 Task: Discover hiking trails in the Adirondack Mountains between Lake Placid, New York, and Lake Champlain, New York.
Action: Mouse moved to (224, 72)
Screenshot: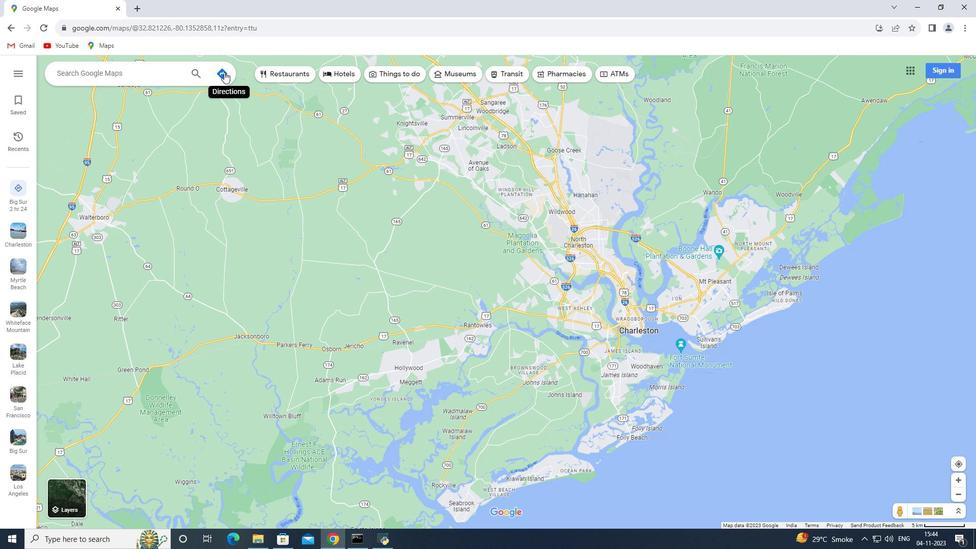 
Action: Mouse pressed left at (224, 72)
Screenshot: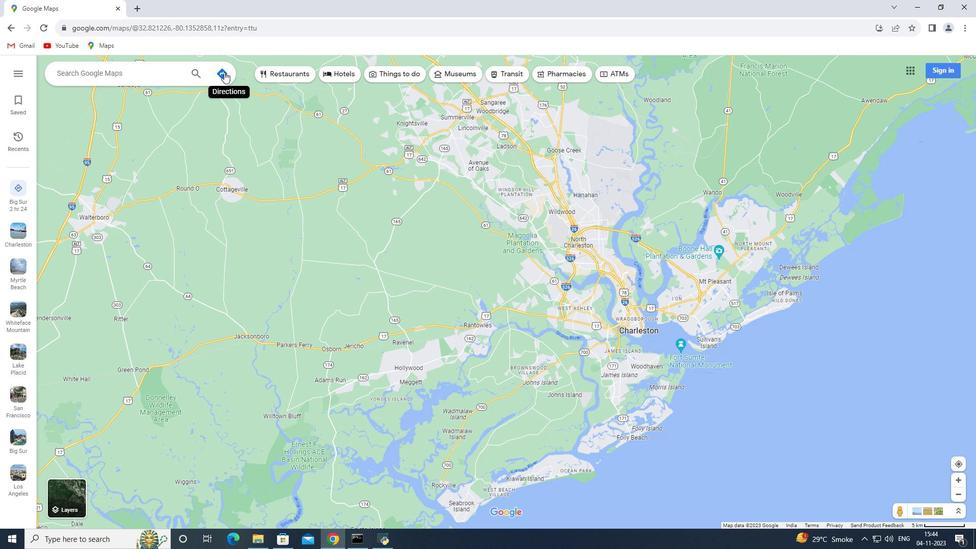 
Action: Mouse moved to (173, 97)
Screenshot: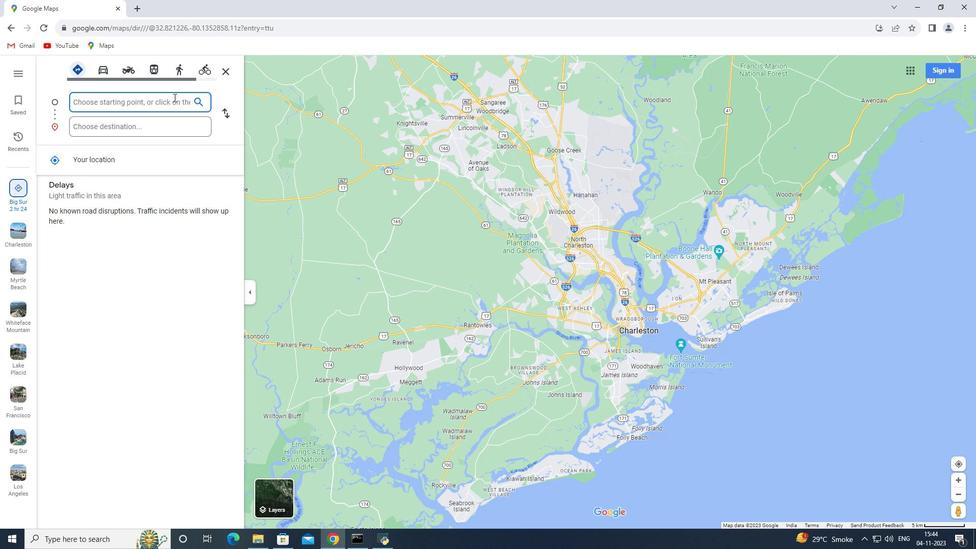 
Action: Key pressed <Key.shift>Lake<Key.space><Key.shift>Placid,<Key.space><Key.shift>New<Key.space><Key.shift>York
Screenshot: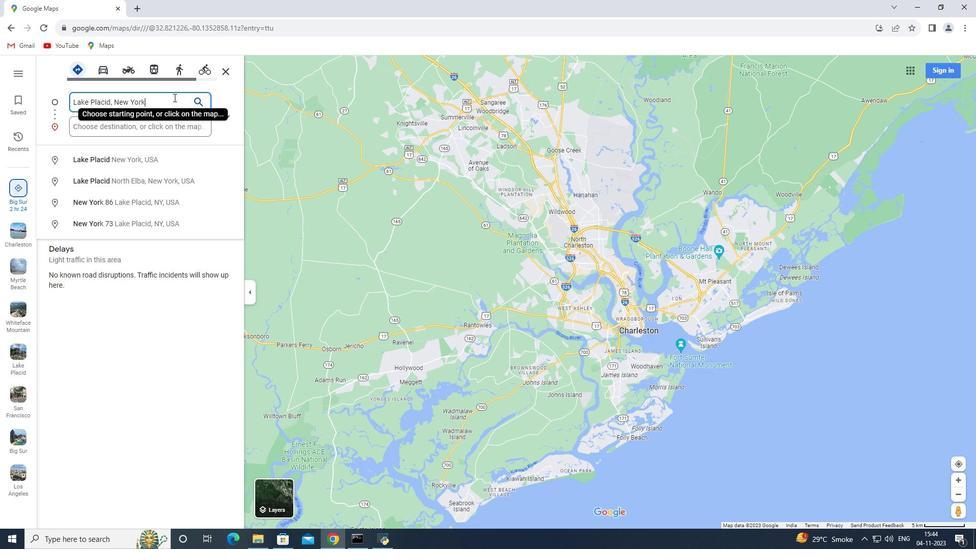 
Action: Mouse moved to (159, 123)
Screenshot: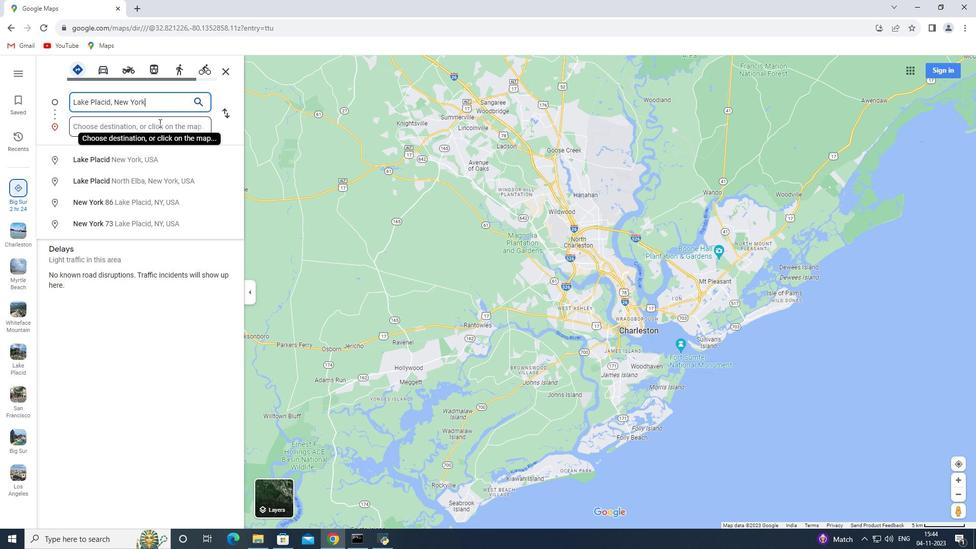 
Action: Mouse pressed left at (159, 123)
Screenshot: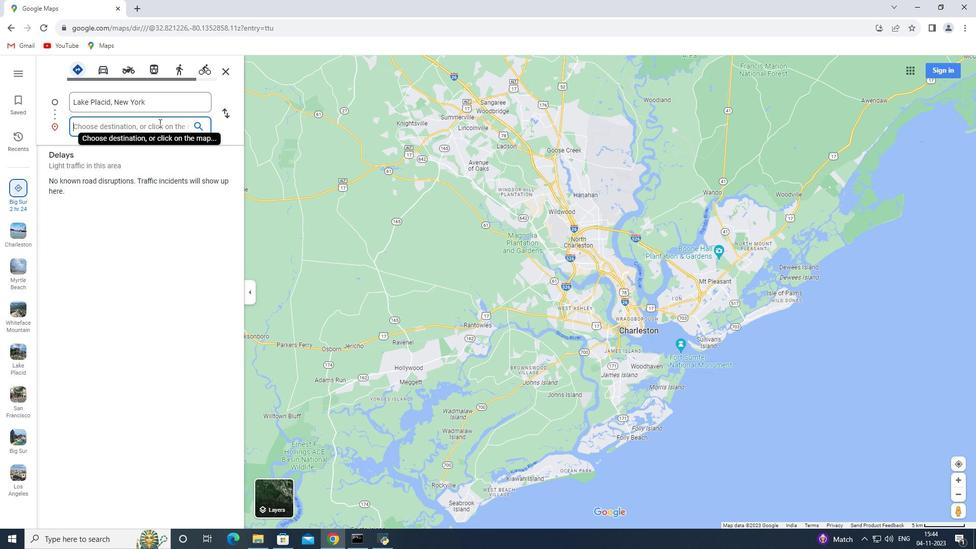 
Action: Key pressed <Key.shift>Lake<Key.space><Key.shift>Champli<Key.backspace>ain,<Key.space><Key.shift>New<Key.space><Key.shift>York<Key.enter>
Screenshot: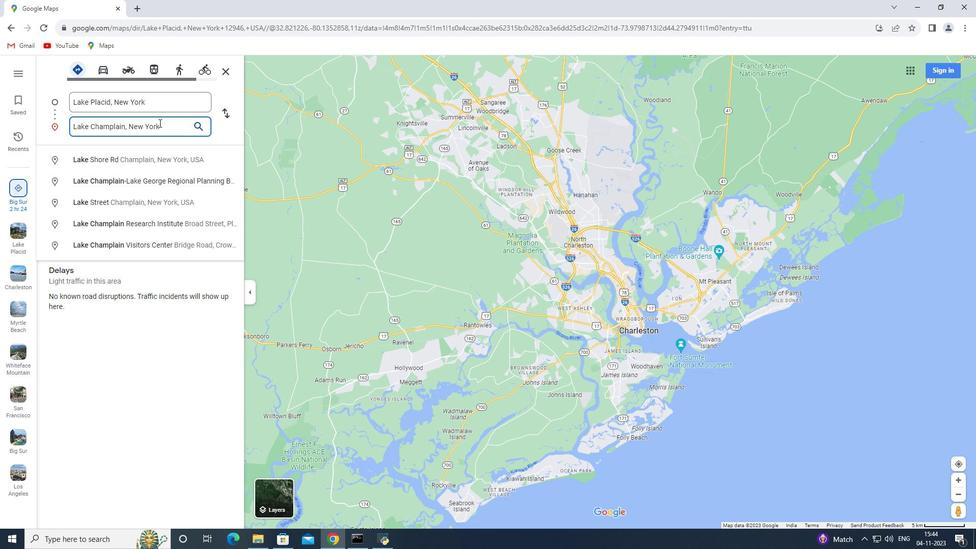 
Action: Mouse moved to (409, 69)
Screenshot: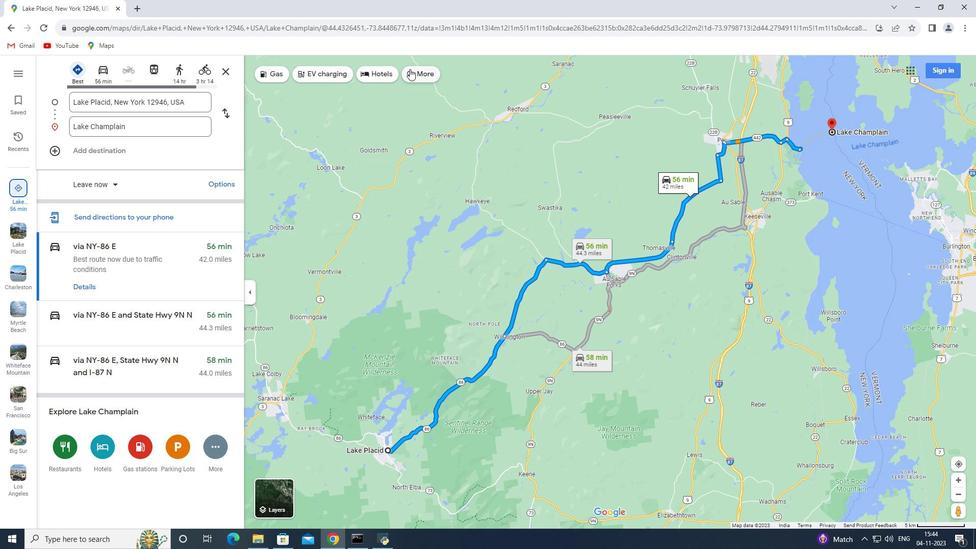 
Action: Mouse pressed left at (409, 69)
Screenshot: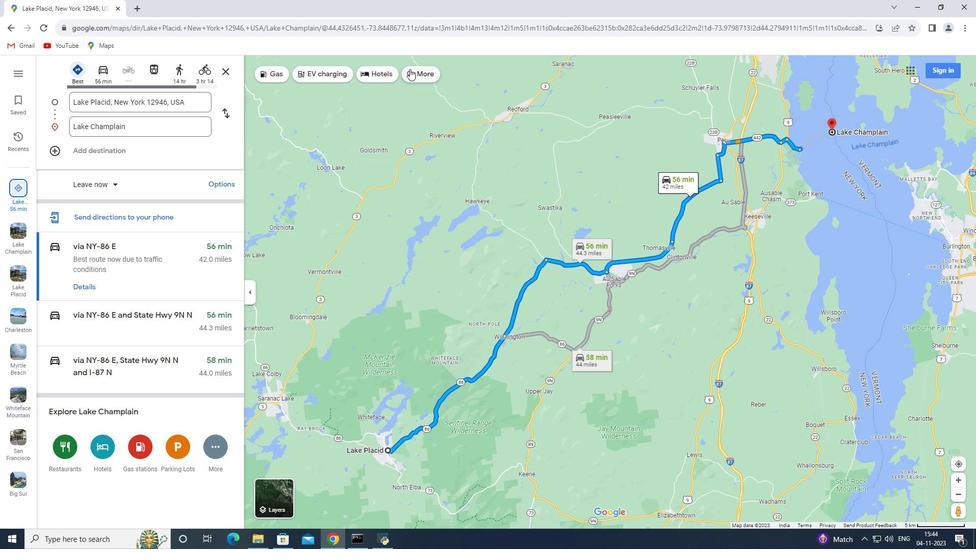 
Action: Mouse moved to (114, 72)
Screenshot: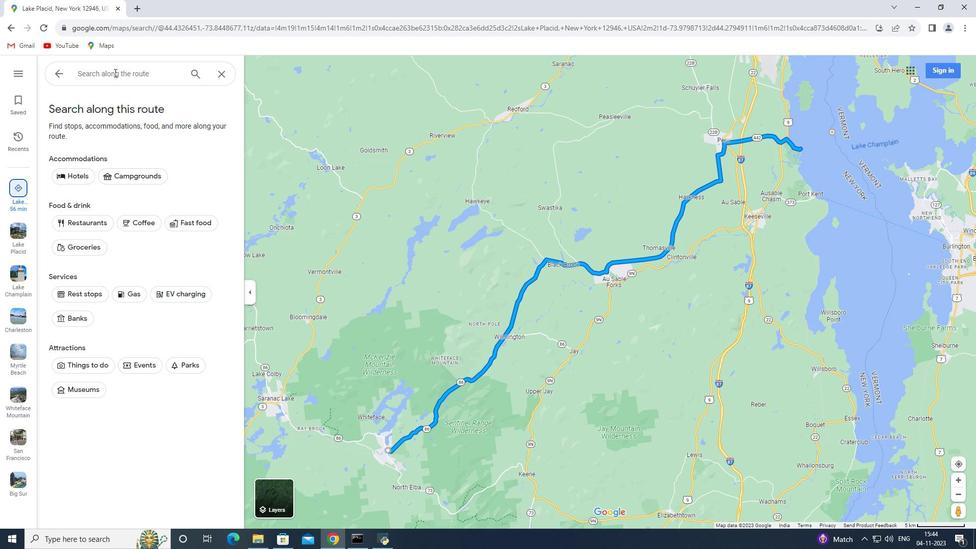 
Action: Mouse pressed left at (114, 72)
Screenshot: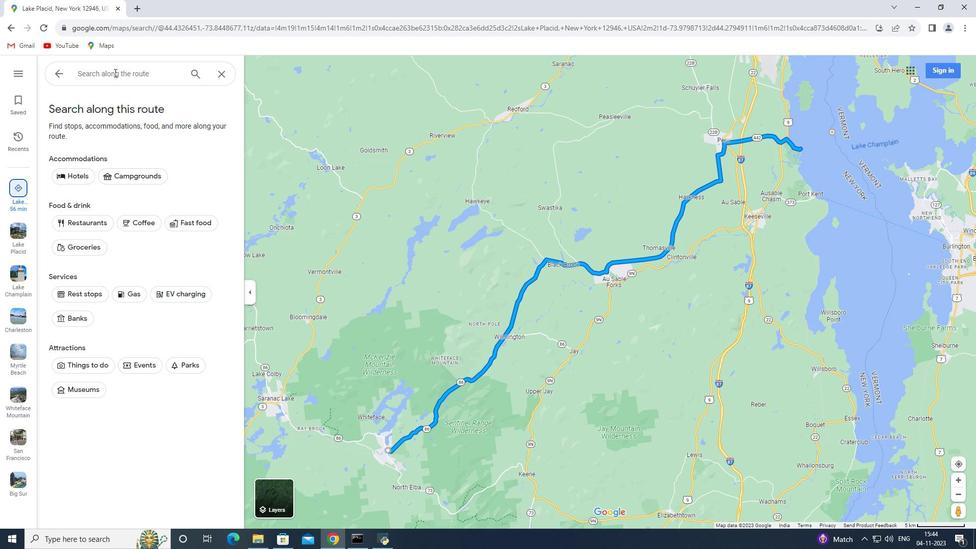 
Action: Key pressed hiking<Key.space>trails<Key.space>in<Key.space>the<Key.space><Key.shift>Adirondack<Key.space><Key.shift>Mountains<Key.enter>
Screenshot: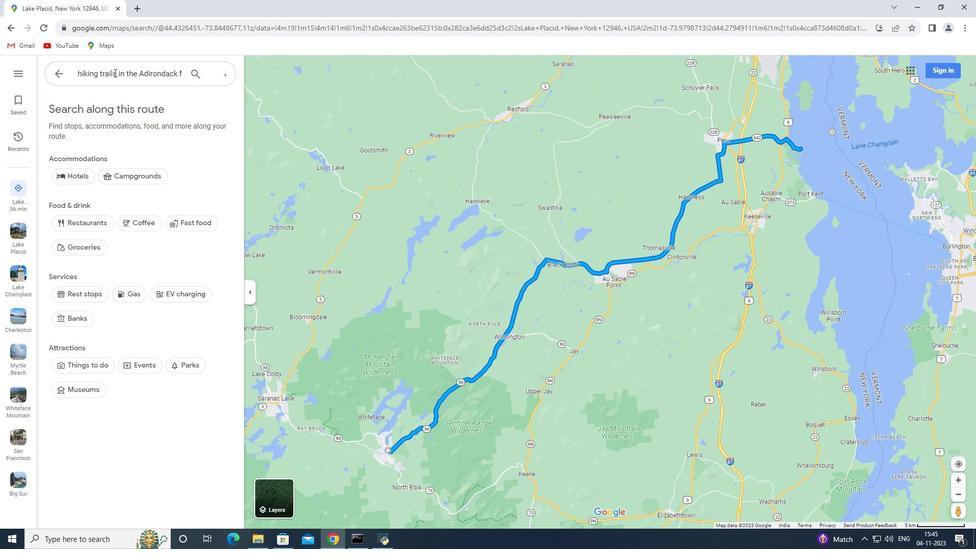 
Action: Mouse moved to (157, 81)
Screenshot: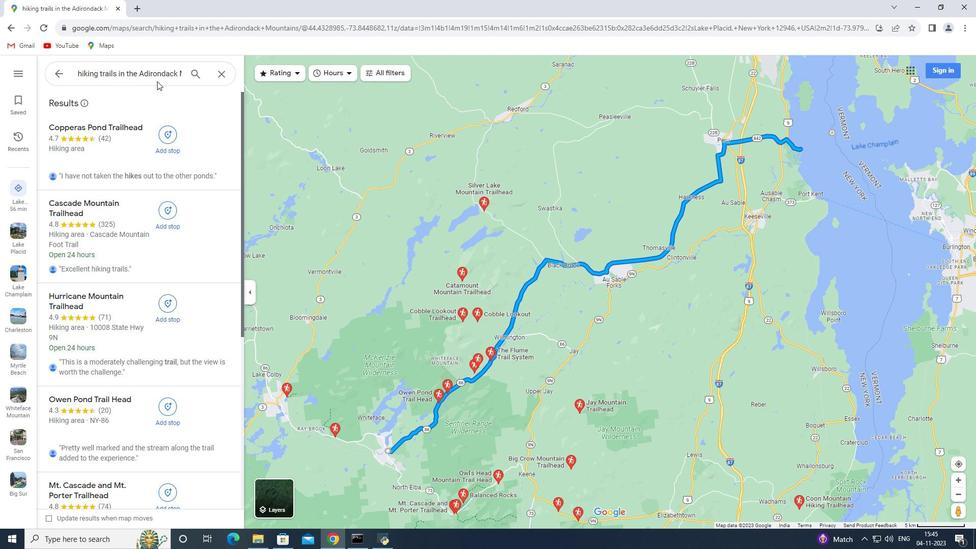
